 Task: Add Dr. Bronner's Organic Lemongrass Lime Soap to the cart.
Action: Mouse moved to (1110, 127)
Screenshot: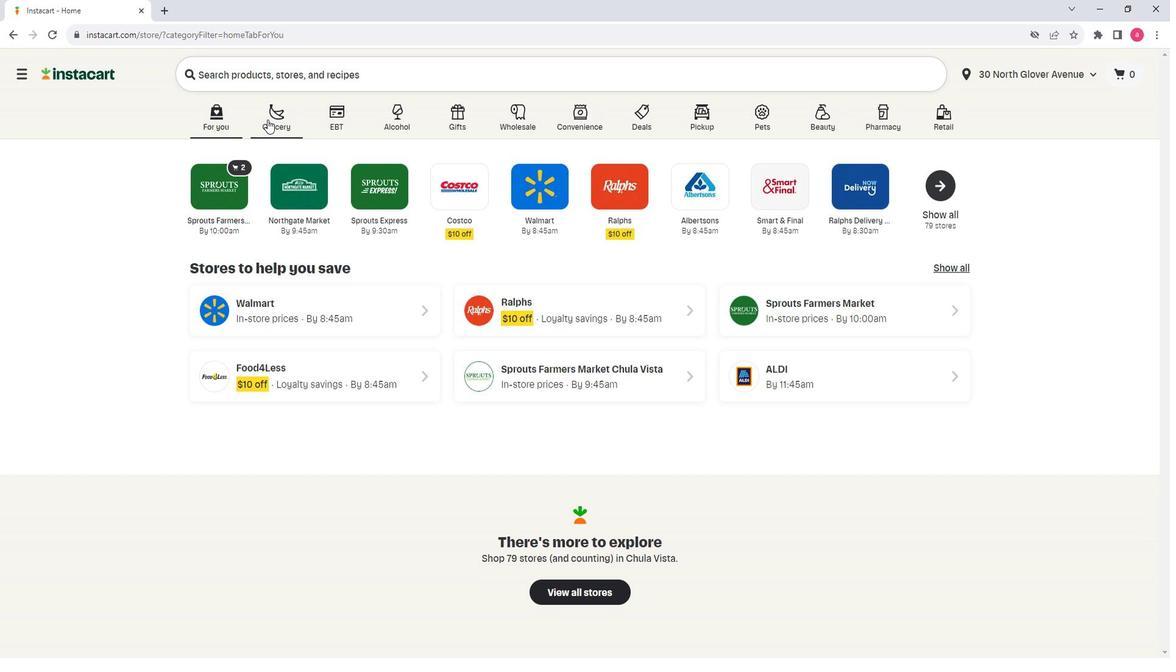 
Action: Mouse pressed left at (1110, 127)
Screenshot: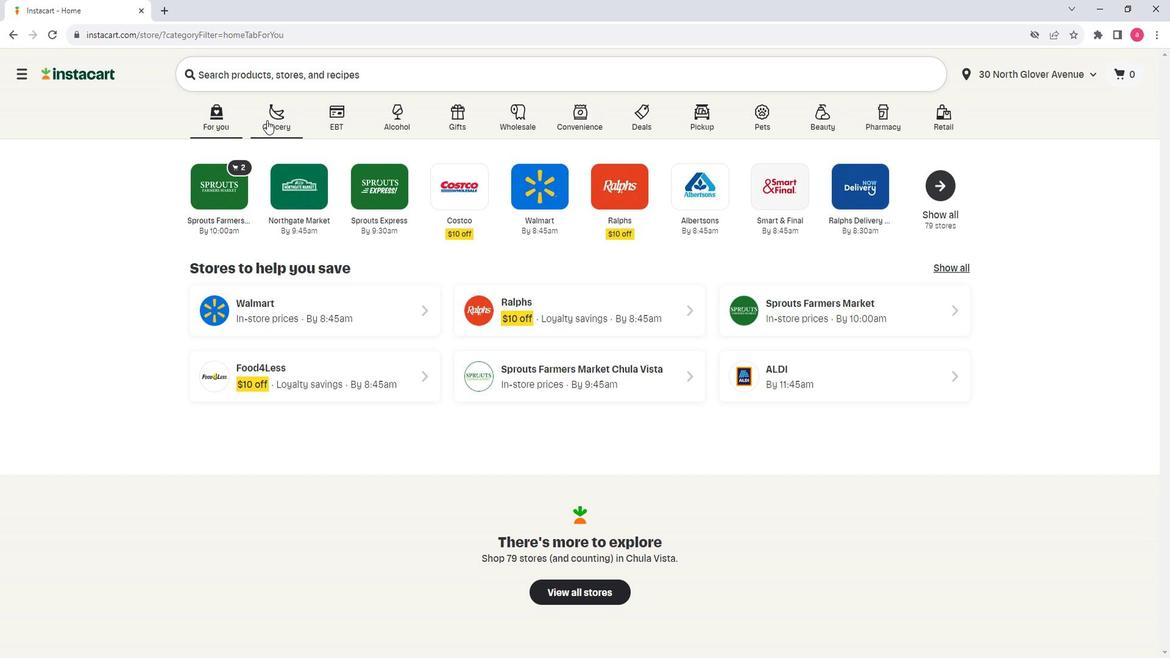 
Action: Mouse moved to (1157, 362)
Screenshot: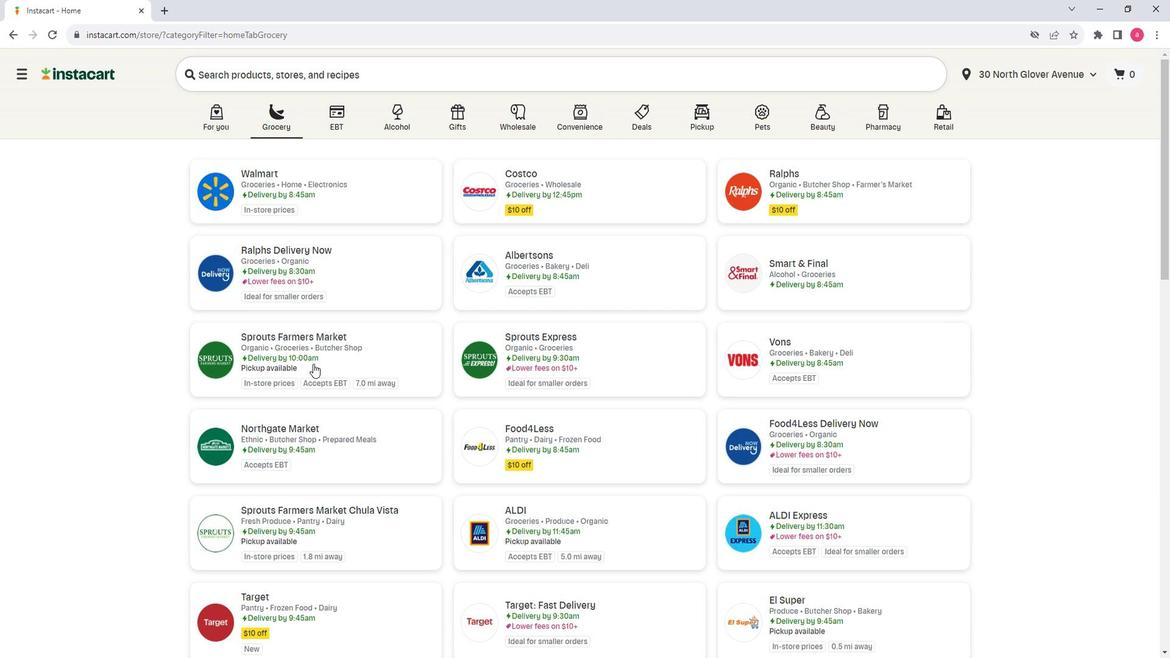 
Action: Mouse pressed left at (1157, 362)
Screenshot: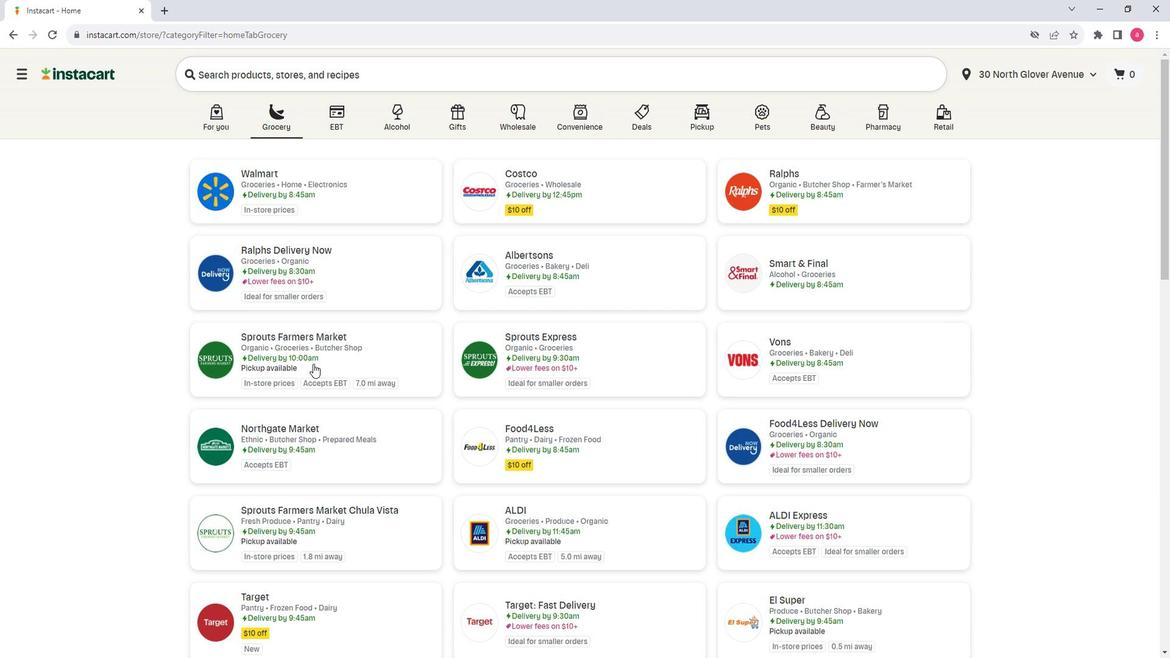 
Action: Mouse moved to (920, 341)
Screenshot: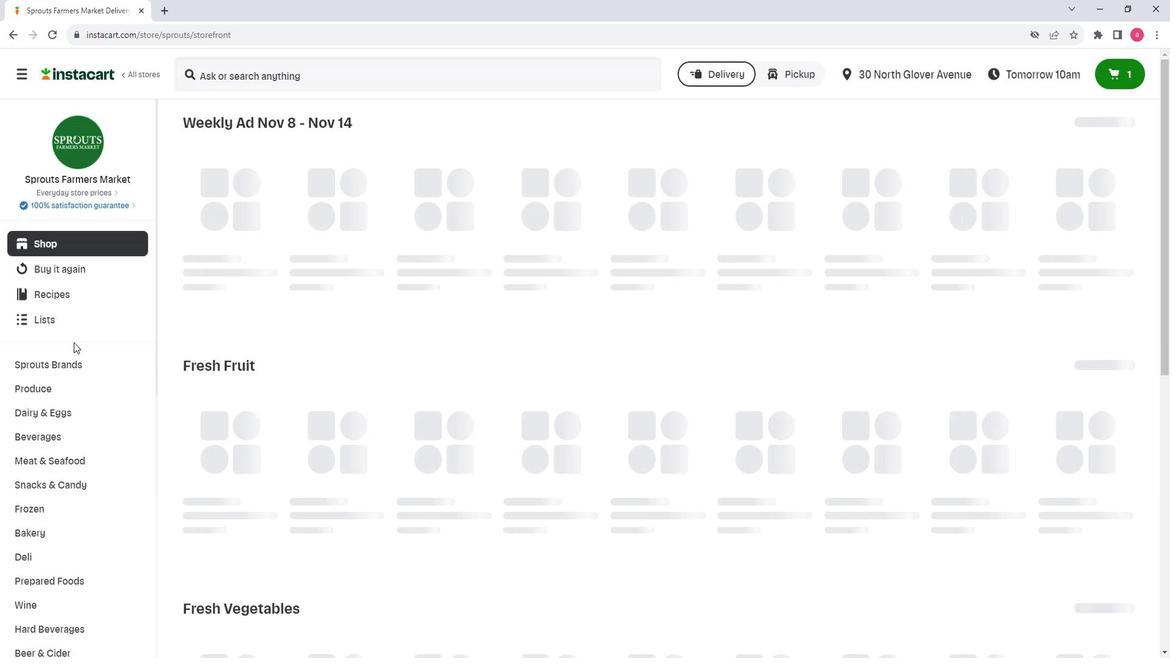 
Action: Mouse scrolled (920, 341) with delta (0, 0)
Screenshot: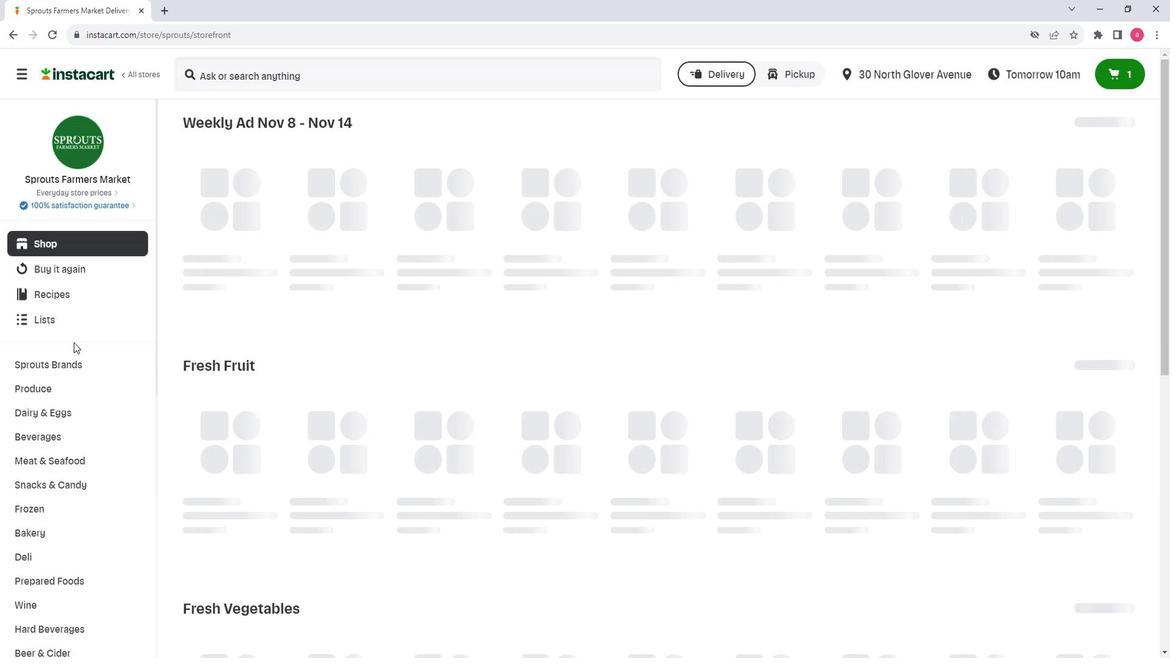 
Action: Mouse moved to (921, 343)
Screenshot: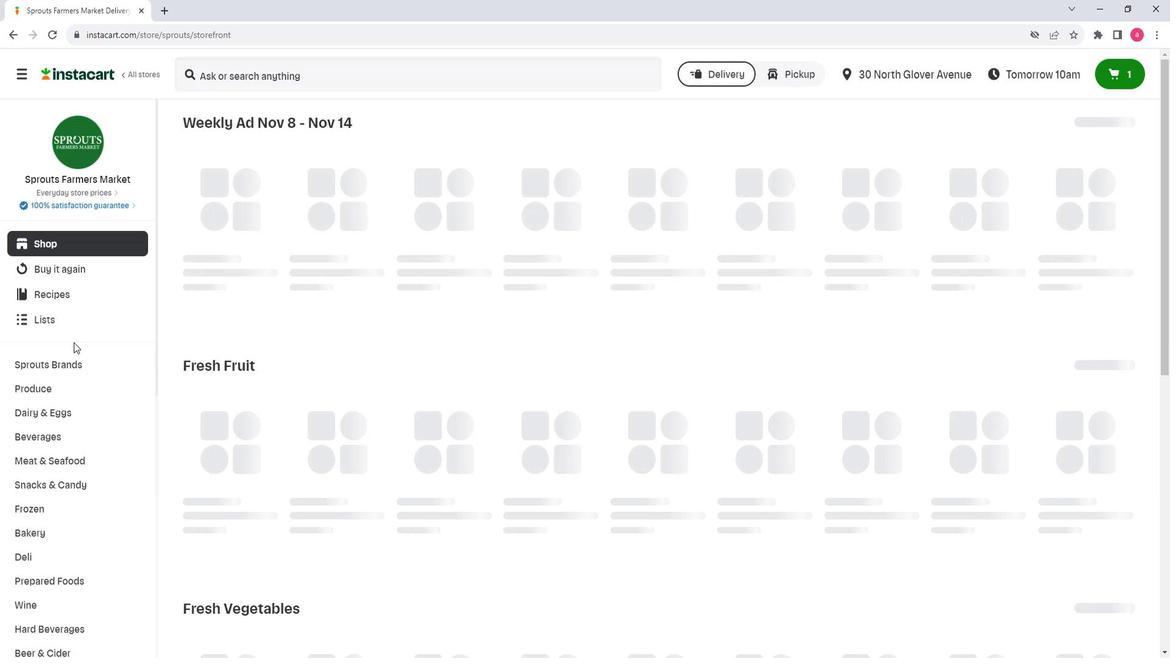 
Action: Mouse scrolled (921, 342) with delta (0, 0)
Screenshot: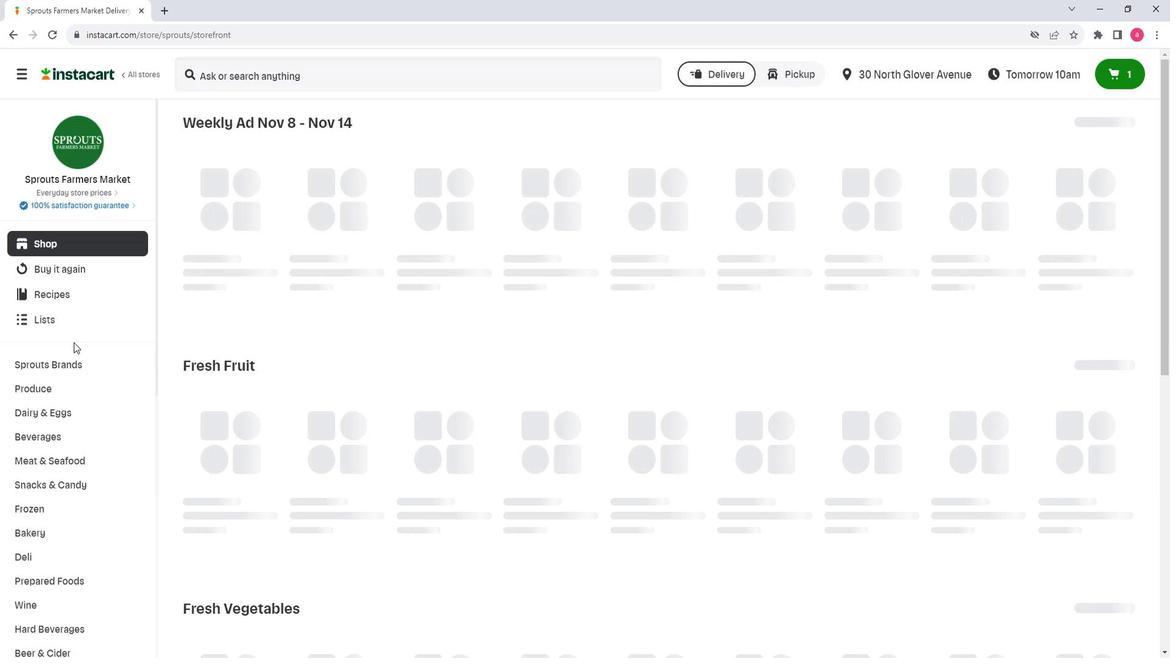 
Action: Mouse moved to (922, 343)
Screenshot: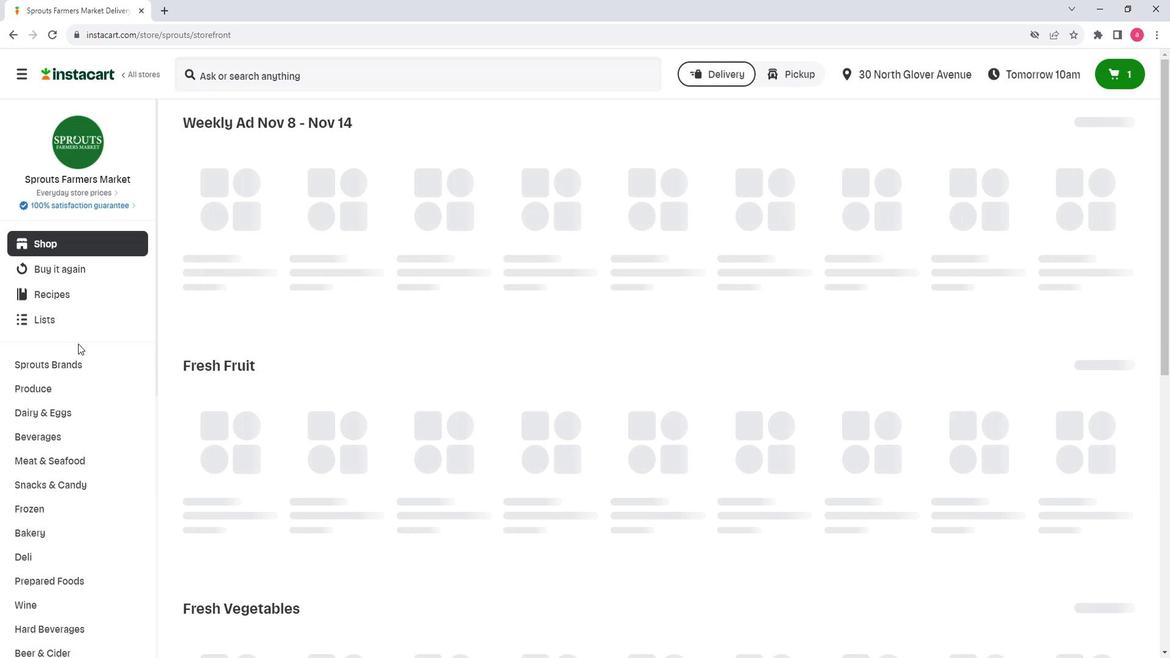 
Action: Mouse scrolled (922, 342) with delta (0, 0)
Screenshot: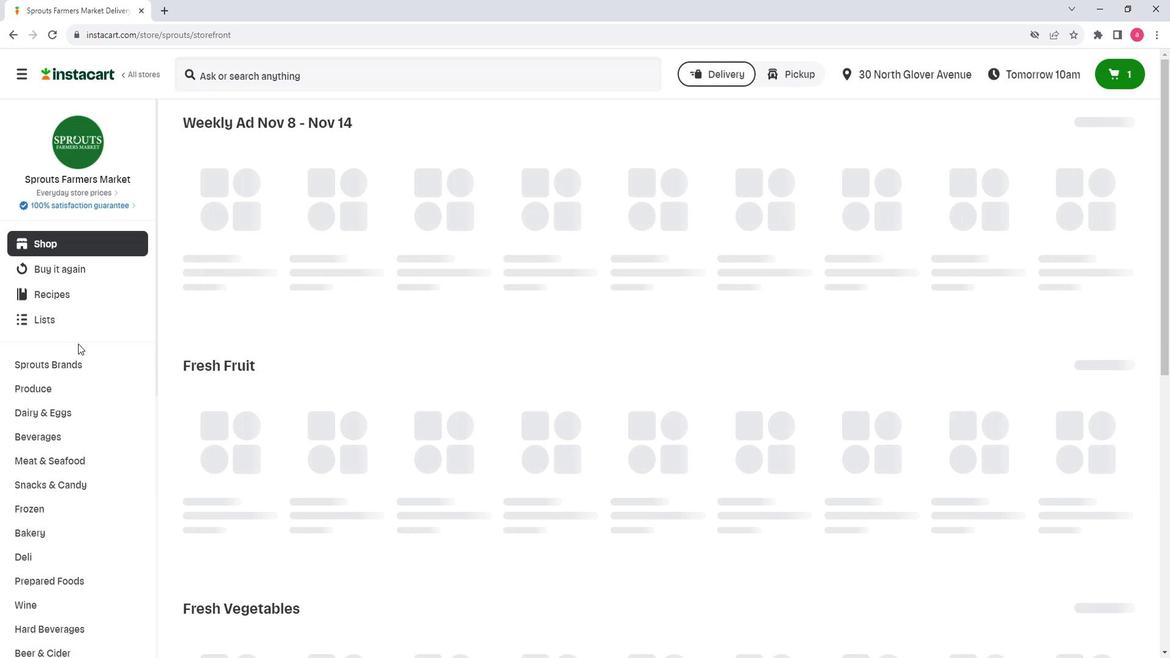 
Action: Mouse scrolled (922, 342) with delta (0, 0)
Screenshot: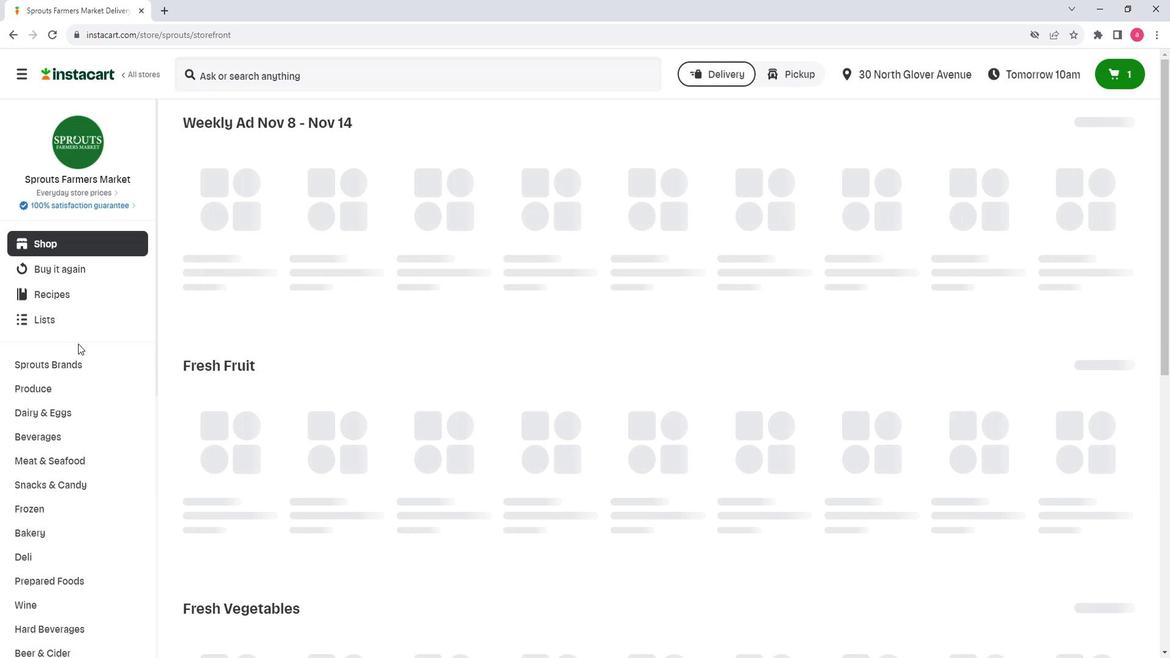 
Action: Mouse scrolled (922, 342) with delta (0, 0)
Screenshot: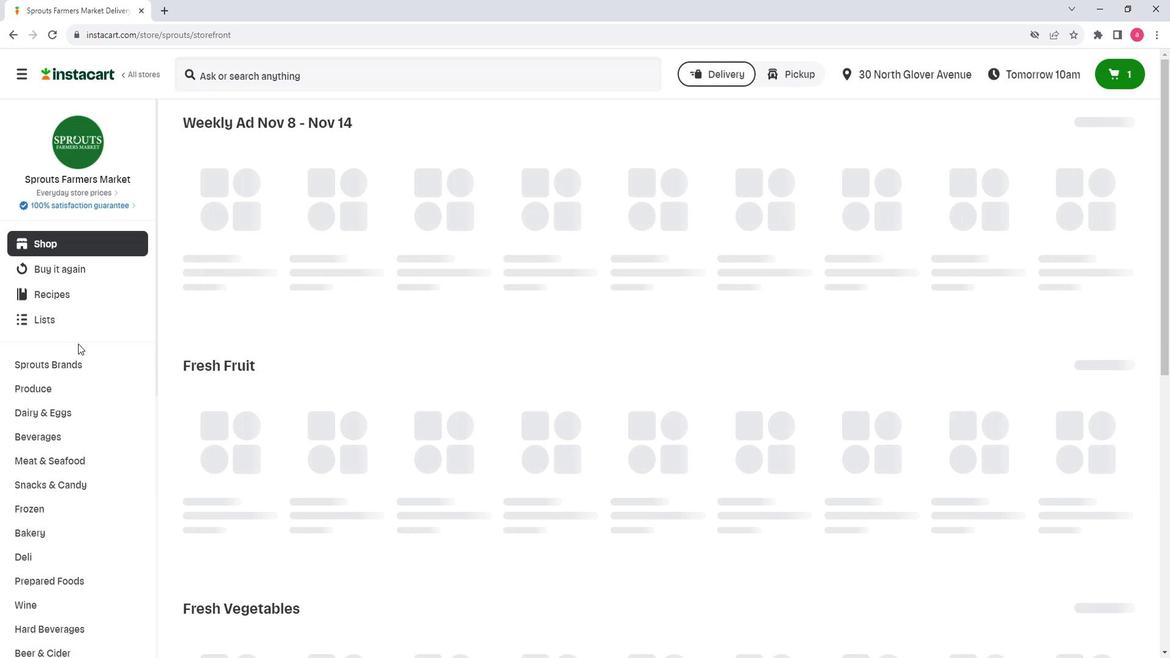 
Action: Mouse moved to (922, 343)
Screenshot: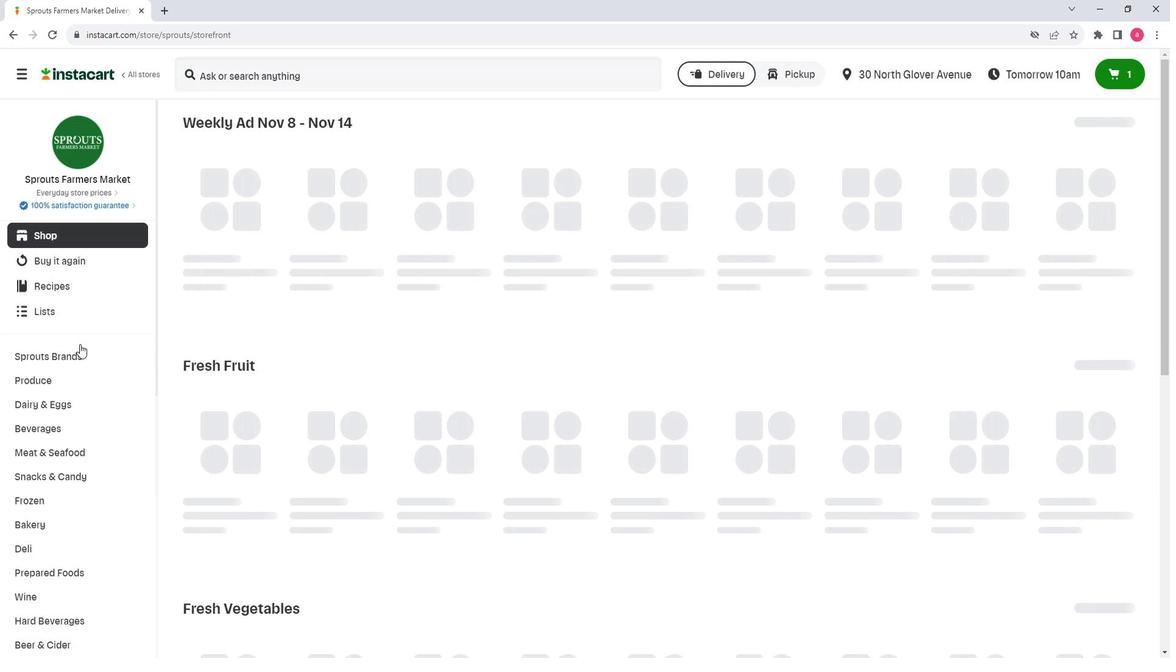 
Action: Mouse scrolled (922, 342) with delta (0, 0)
Screenshot: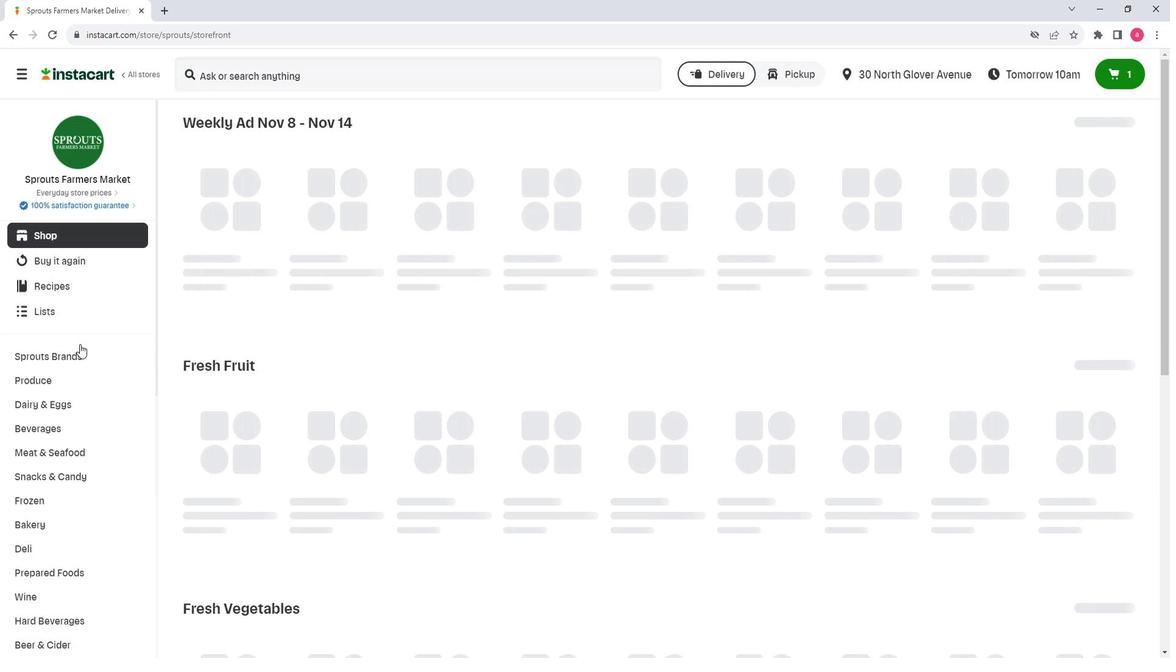 
Action: Mouse moved to (938, 491)
Screenshot: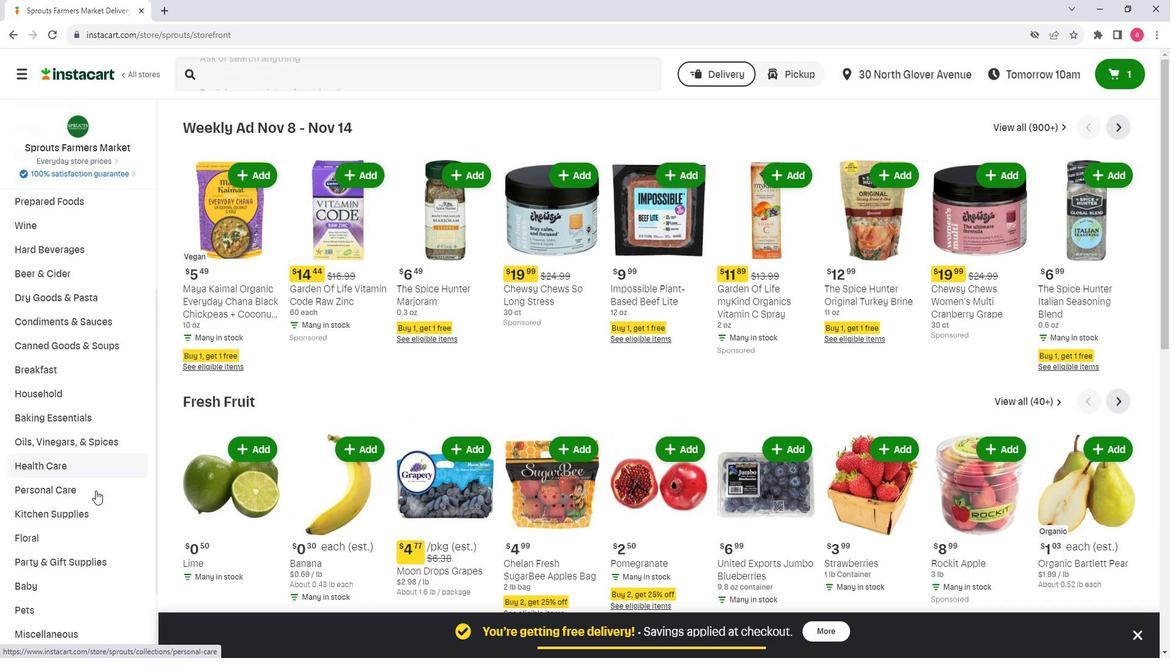 
Action: Mouse pressed left at (938, 491)
Screenshot: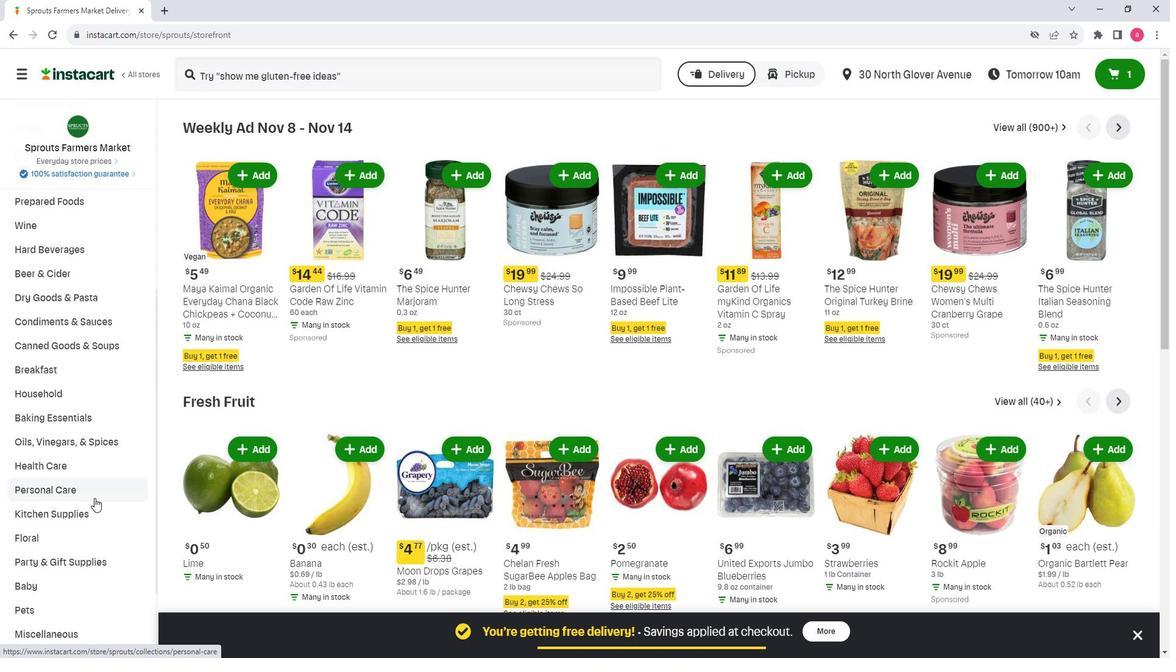 
Action: Mouse moved to (1147, 164)
Screenshot: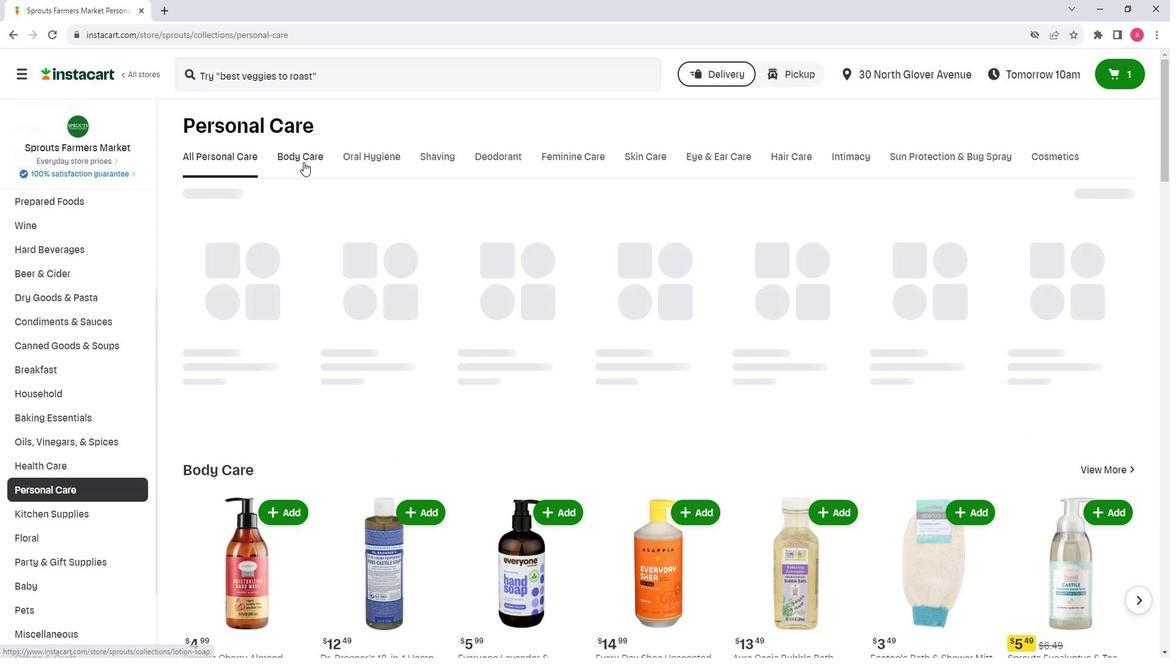 
Action: Mouse pressed left at (1147, 164)
Screenshot: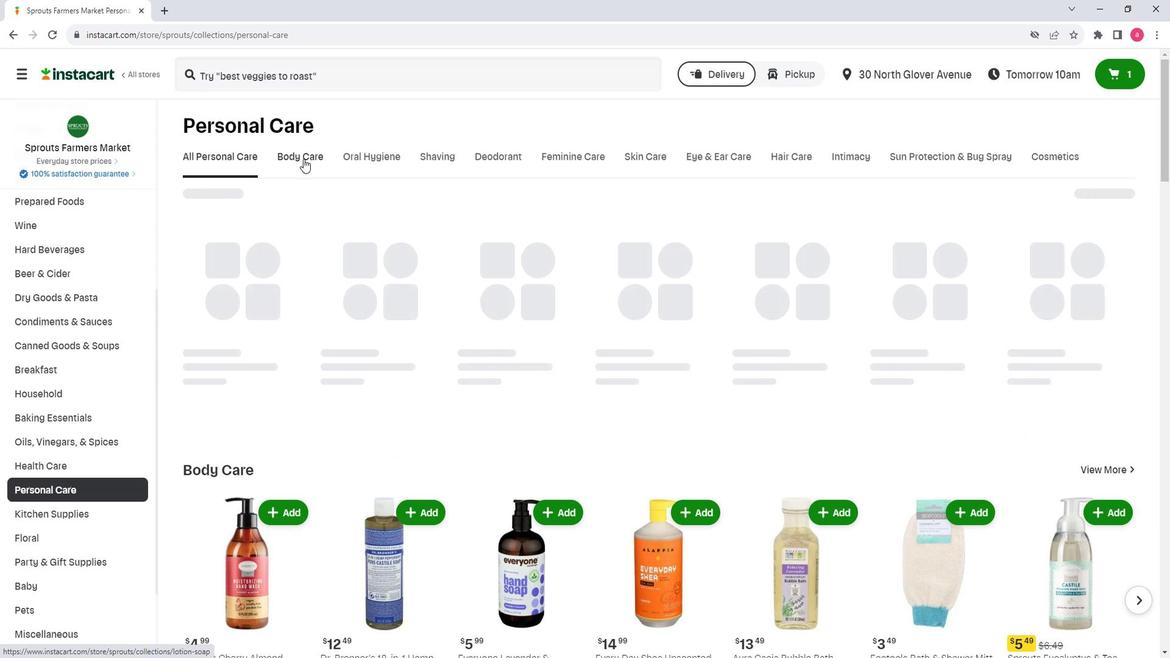 
Action: Mouse moved to (1147, 231)
Screenshot: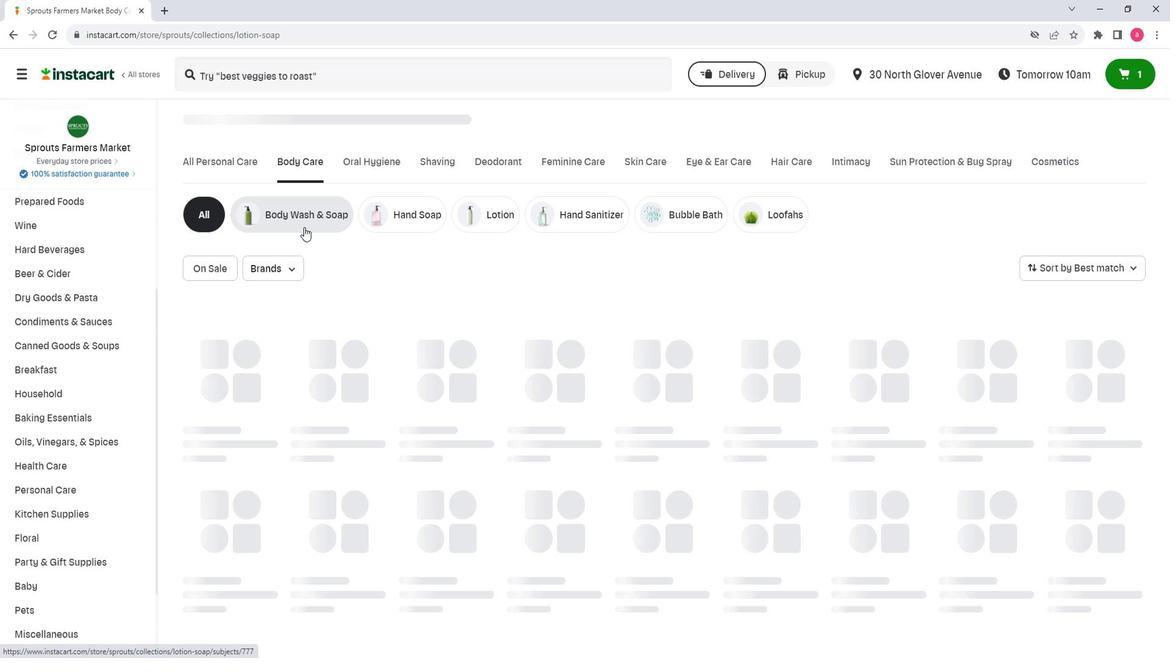 
Action: Mouse pressed left at (1147, 231)
Screenshot: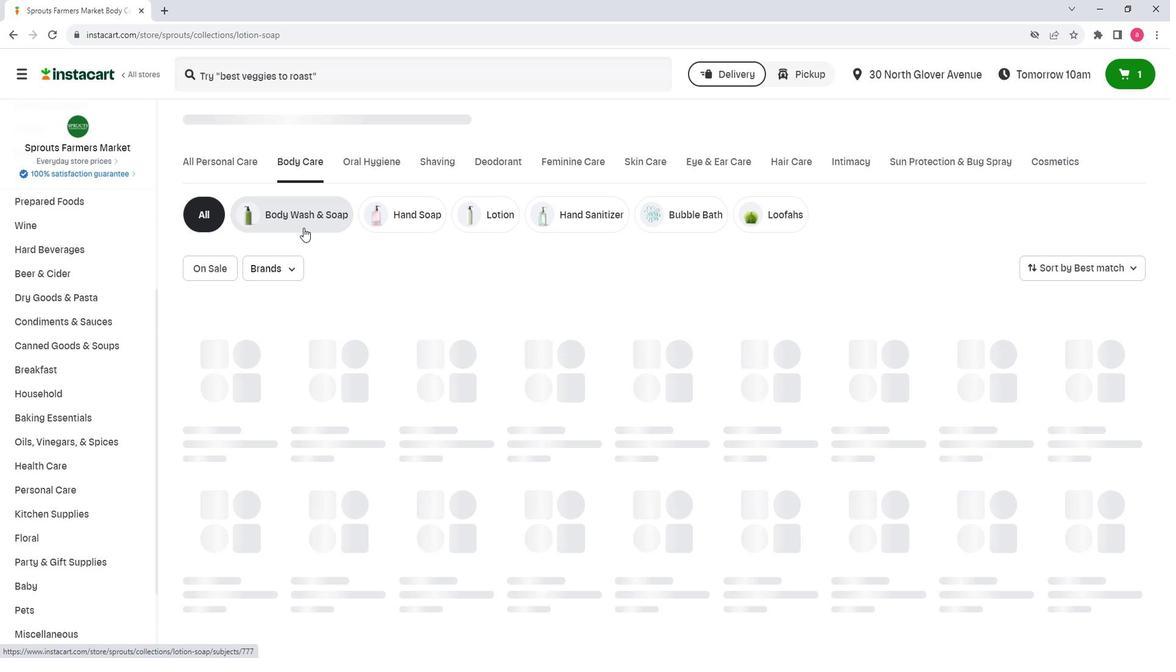 
Action: Mouse moved to (1093, 94)
Screenshot: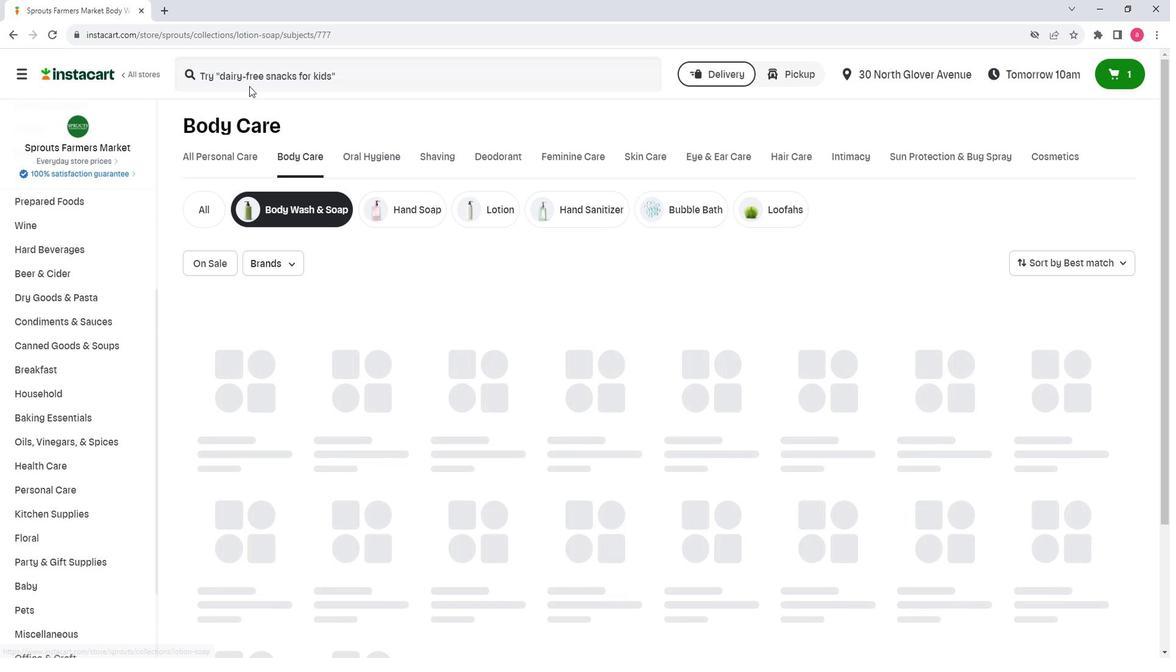 
Action: Mouse pressed left at (1093, 94)
Screenshot: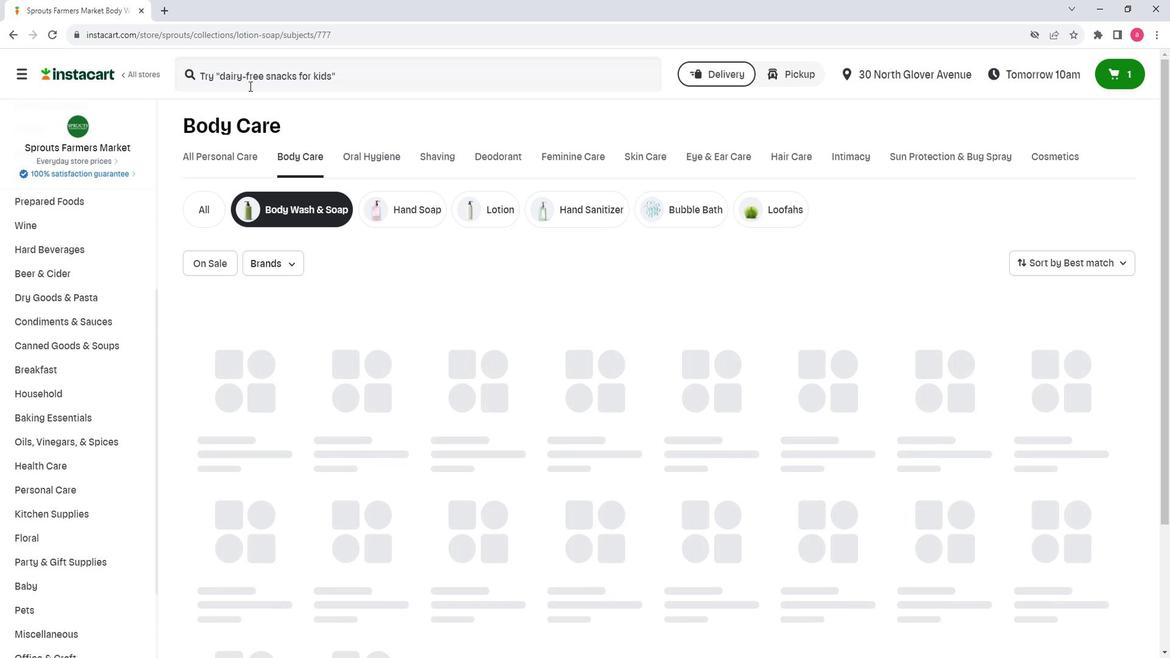 
Action: Mouse moved to (1092, 93)
Screenshot: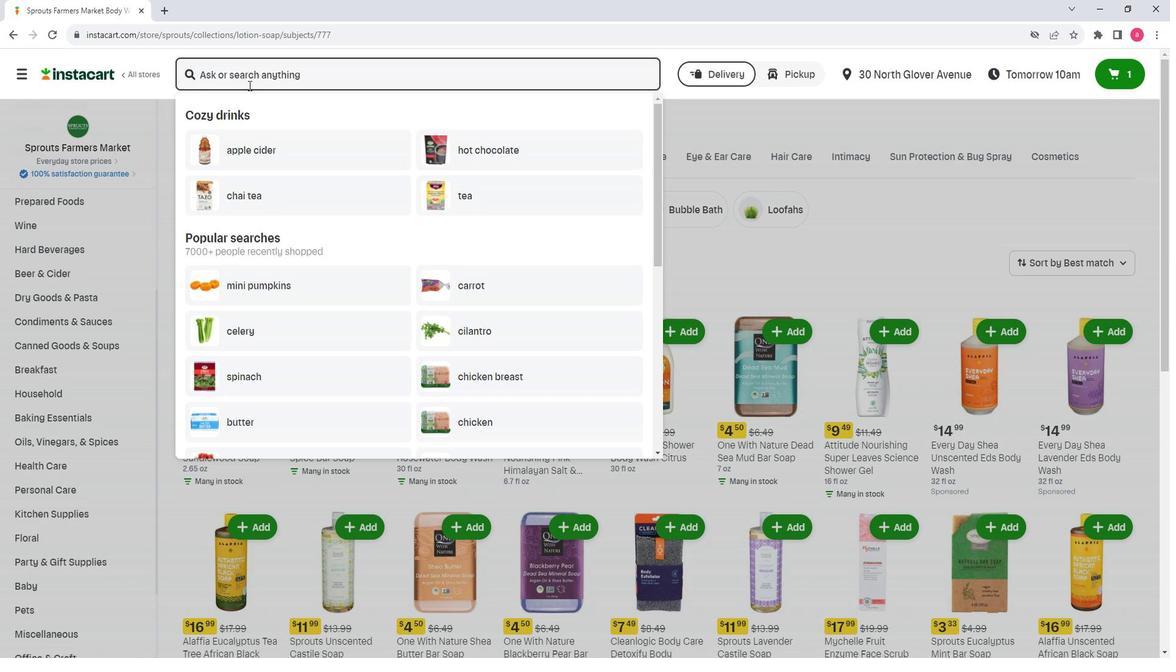 
Action: Key pressed <Key.shift>
Screenshot: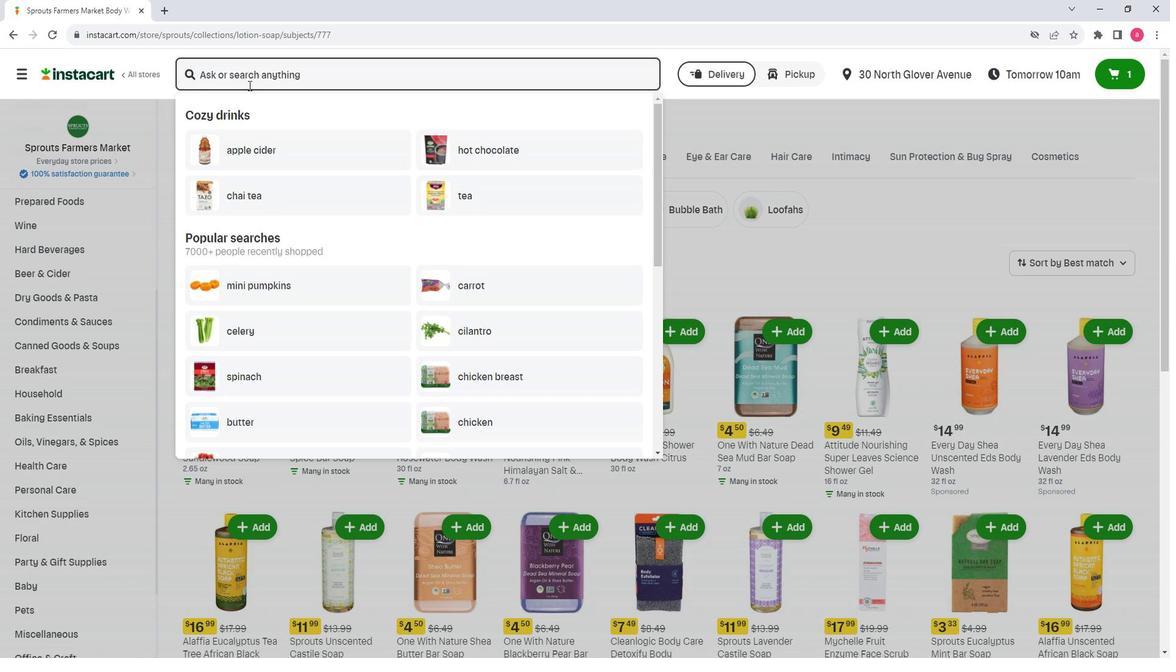 
Action: Mouse moved to (1090, 92)
Screenshot: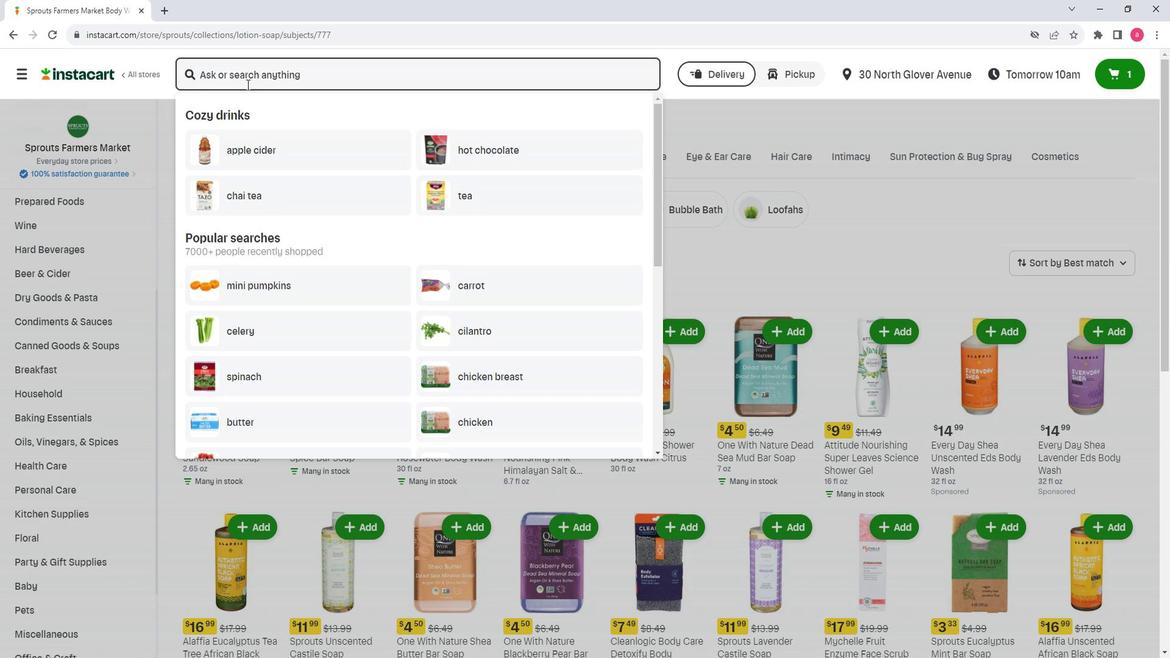 
Action: Key pressed Dr.<Key.space><Key.shift>Bro
Screenshot: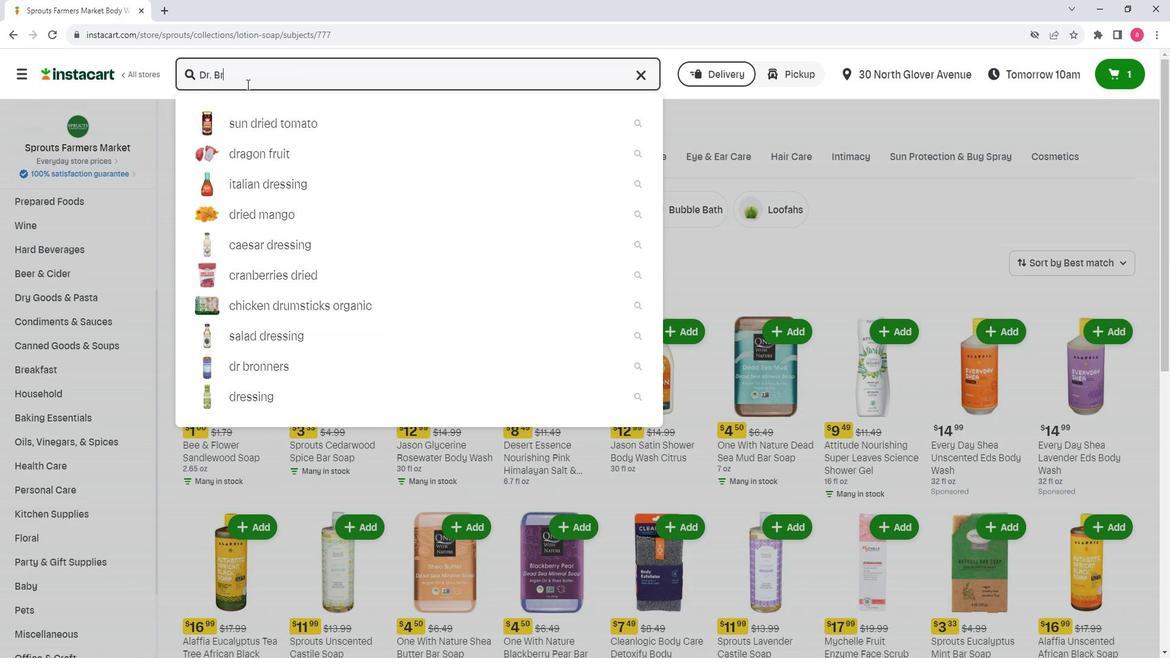 
Action: Mouse moved to (1090, 92)
Screenshot: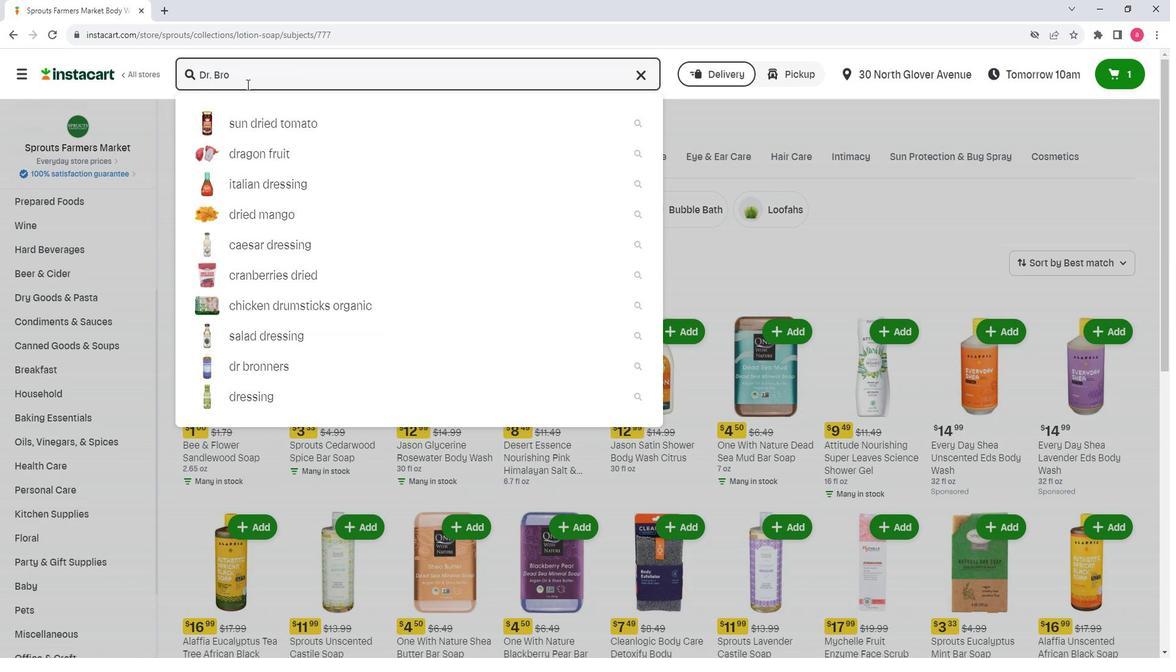 
Action: Key pressed nner's<Key.space><Key.shift><Key.shift><Key.shift><Key.shift><Key.shift><Key.shift><Key.shift><Key.shift><Key.shift><Key.shift><Key.shift><Key.shift><Key.shift><Key.shift>Organic<Key.space><Key.shift>
Screenshot: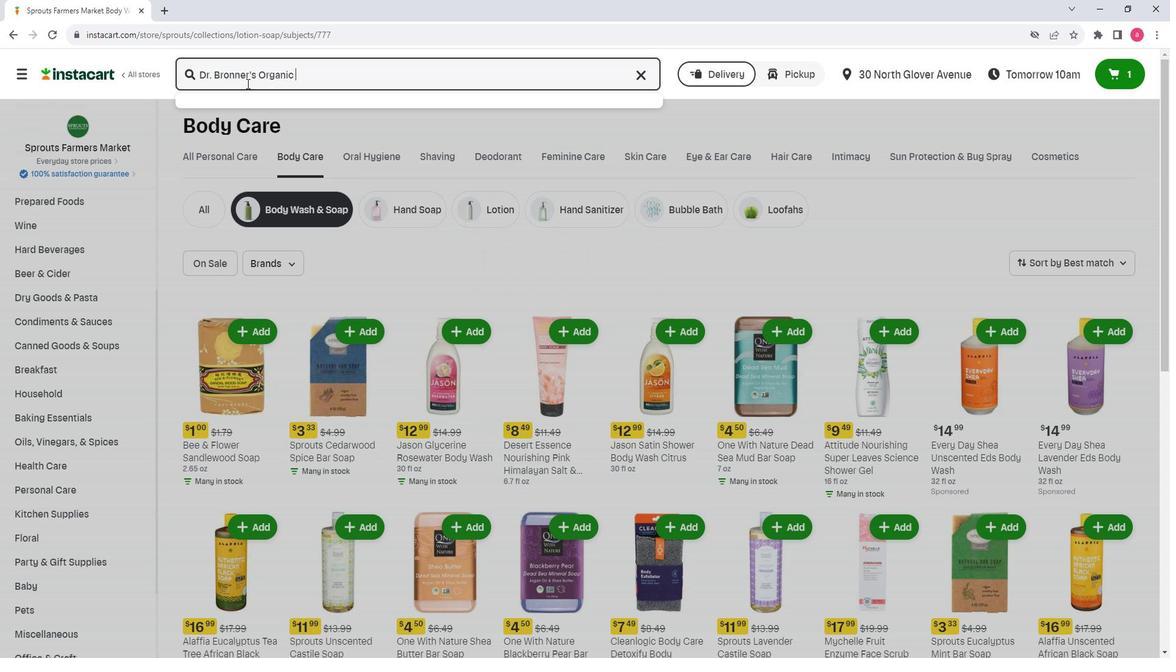 
Action: Mouse moved to (1090, 92)
Screenshot: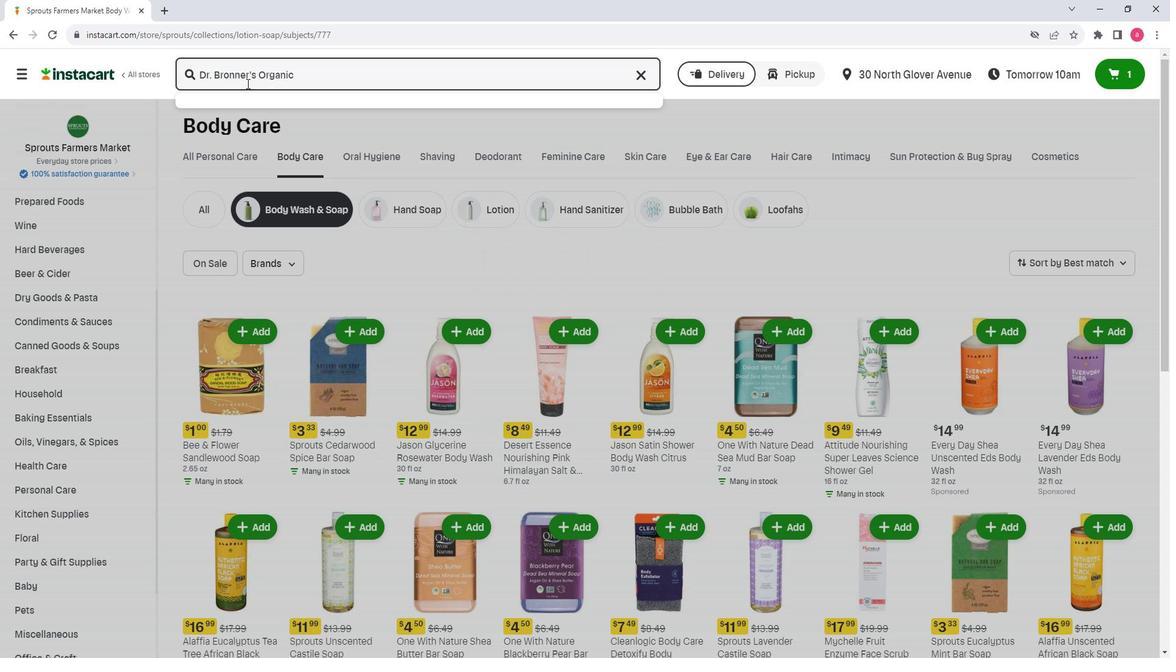 
Action: Key pressed <Key.shift><Key.shift><Key.shift><Key.shift><Key.shift><Key.shift><Key.shift><Key.shift><Key.shift><Key.shift><Key.shift><Key.shift><Key.shift>Lemongrass<Key.space>
Screenshot: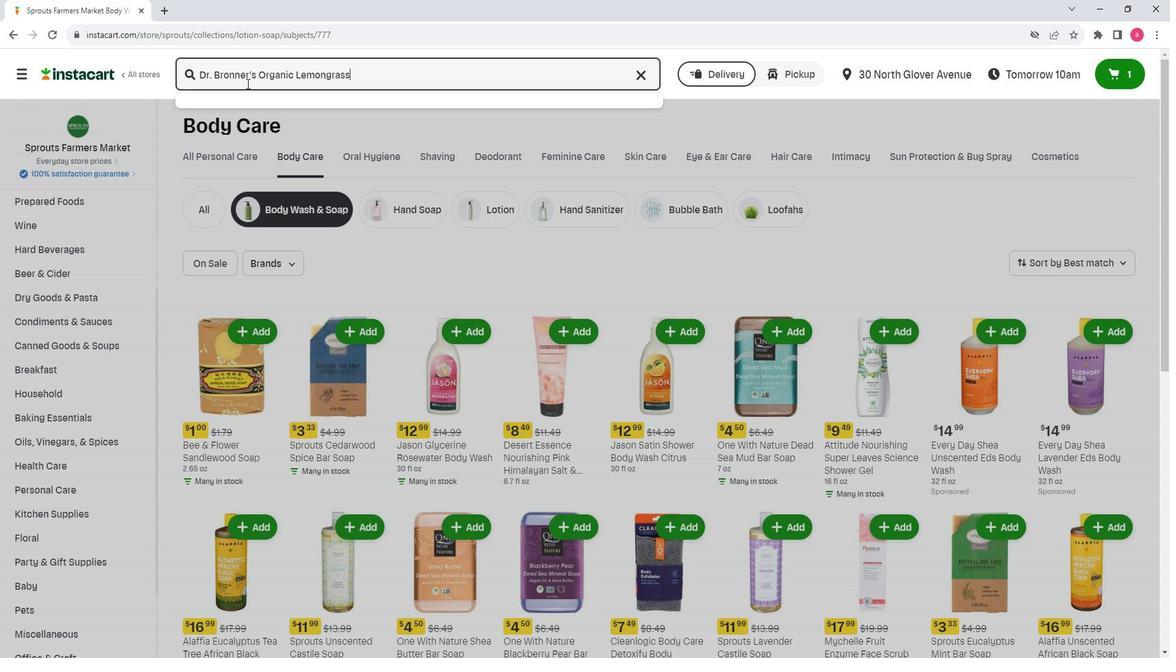 
Action: Mouse moved to (1090, 92)
Screenshot: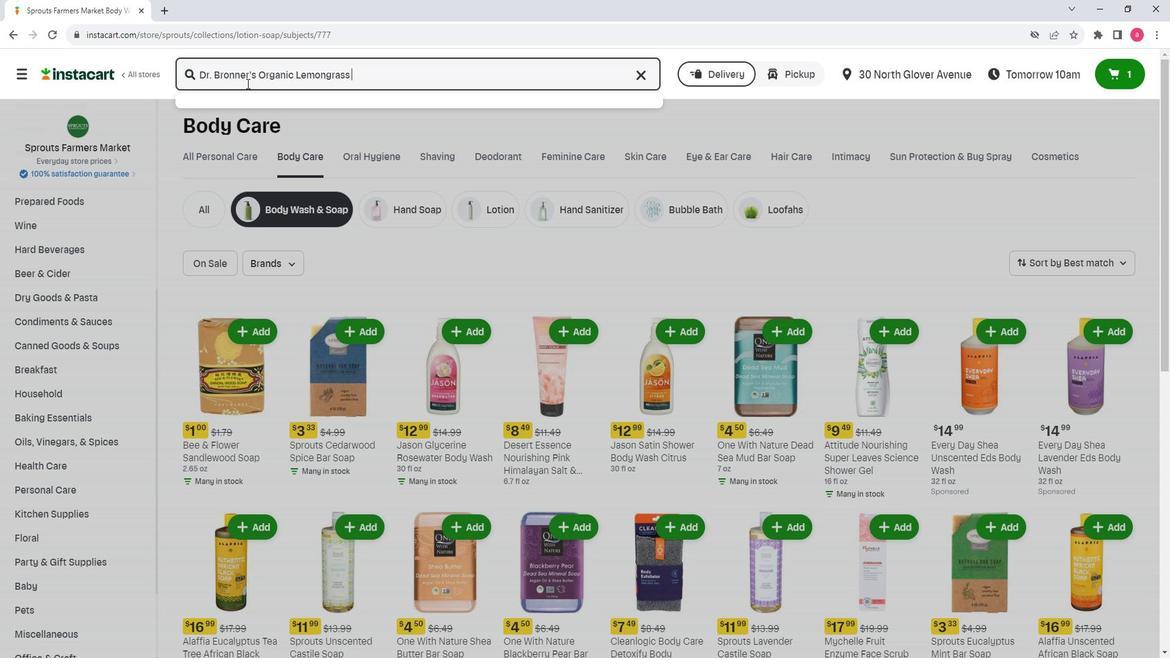 
Action: Key pressed <Key.shift>Lime<Key.space><Key.shift><Key.shift><Key.shift><Key.shift><Key.shift><Key.shift><Key.shift>Soap<Key.space><Key.enter>
Screenshot: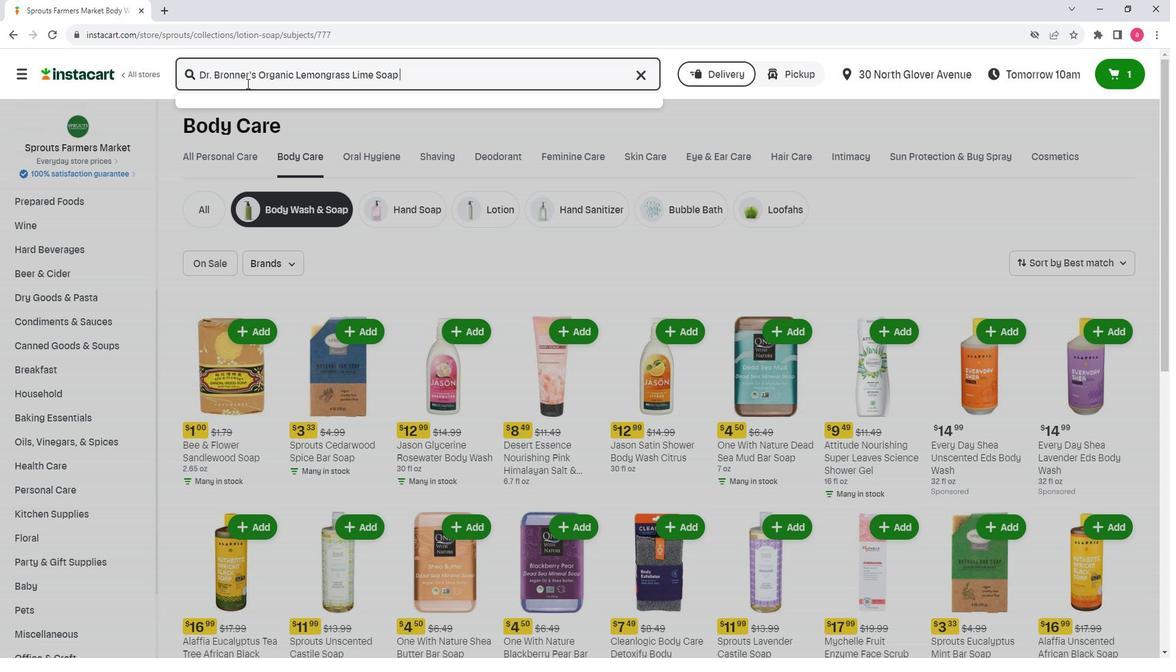 
Action: Mouse moved to (1154, 210)
Screenshot: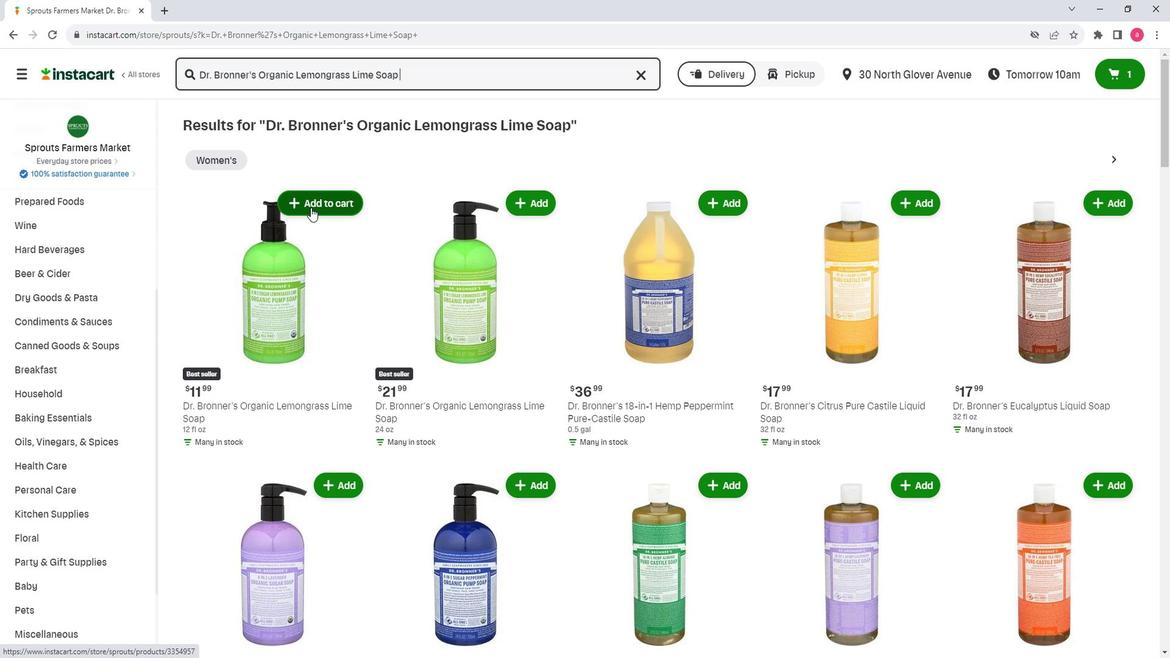 
Action: Mouse pressed left at (1154, 210)
Screenshot: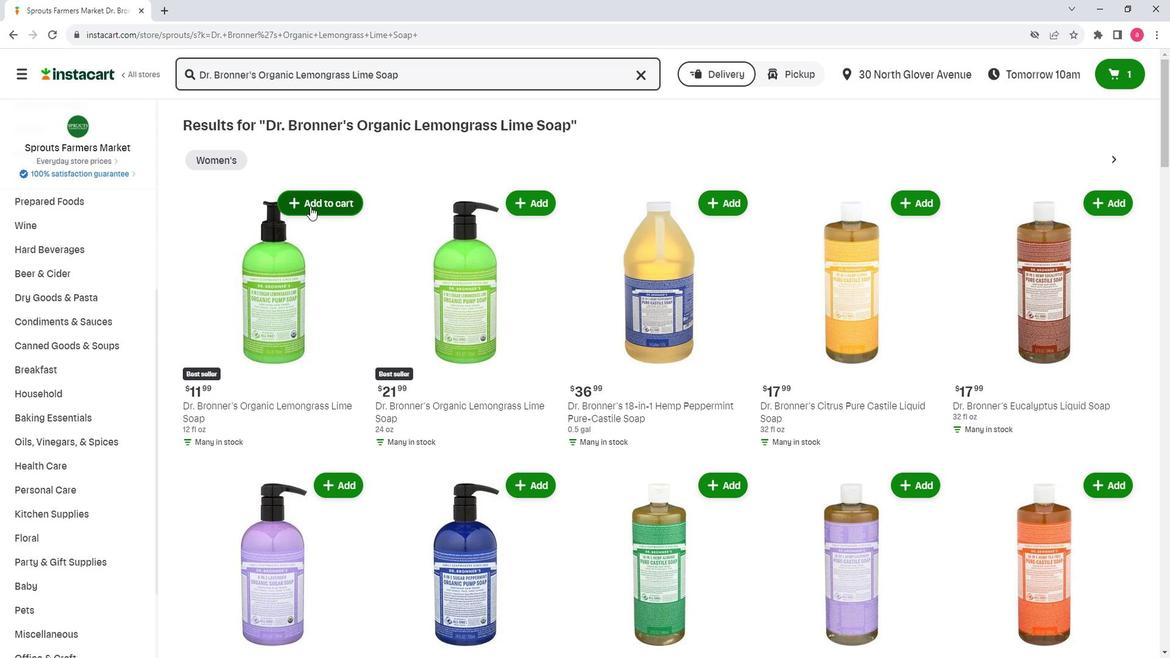 
Action: Mouse moved to (1169, 316)
Screenshot: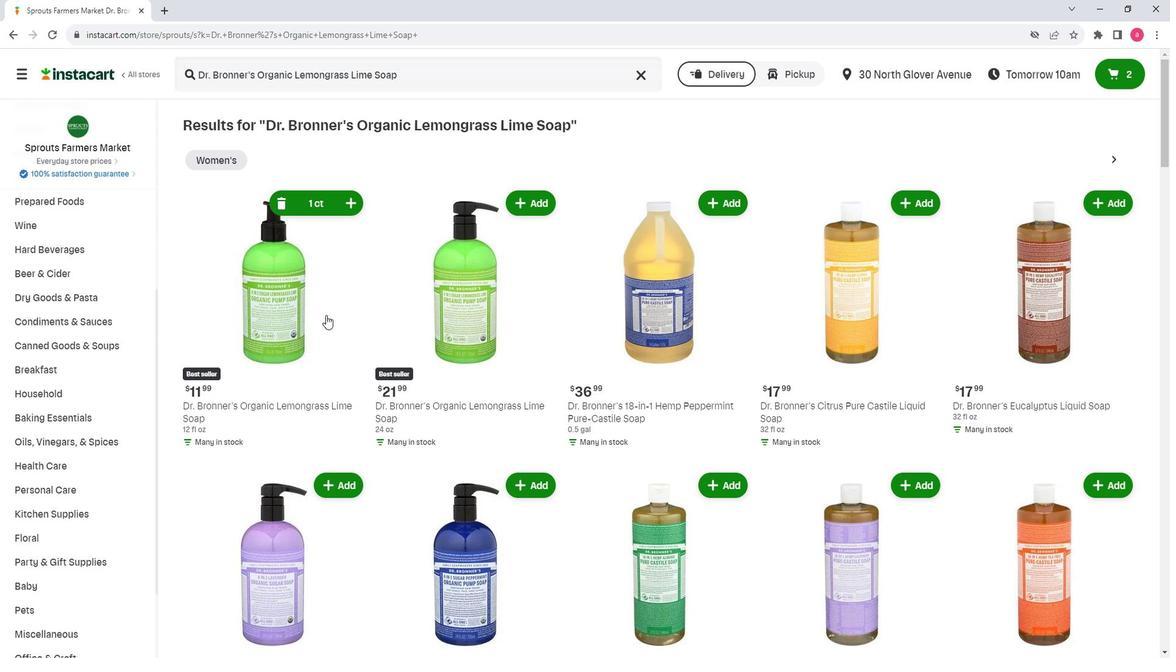 
